 Task: Select the Buenos Aires Time as time zone for the schedule.
Action: Mouse moved to (124, 274)
Screenshot: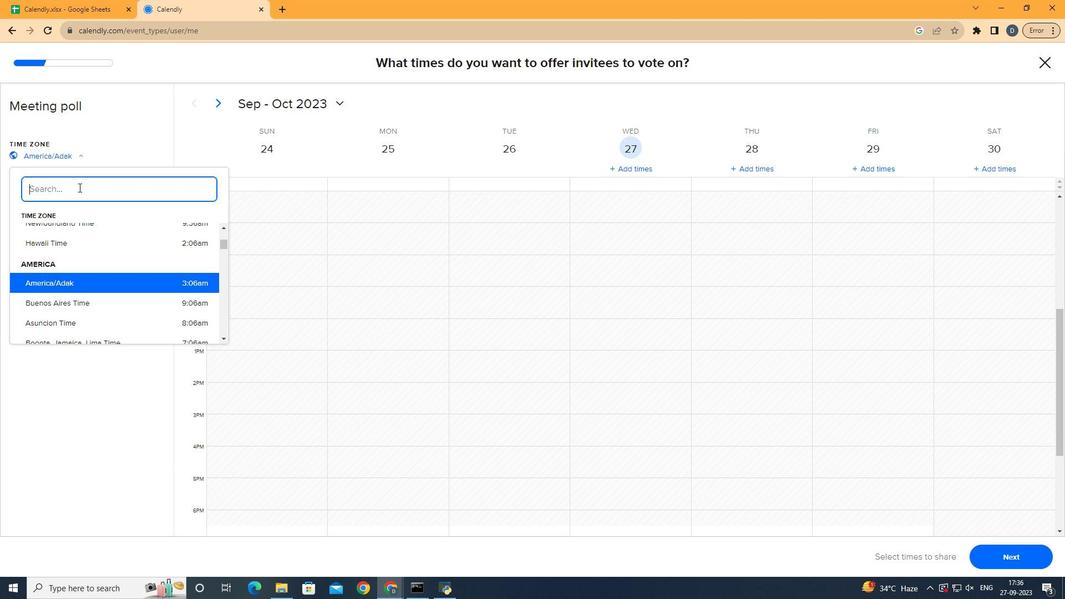 
Action: Mouse pressed left at (124, 274)
Screenshot: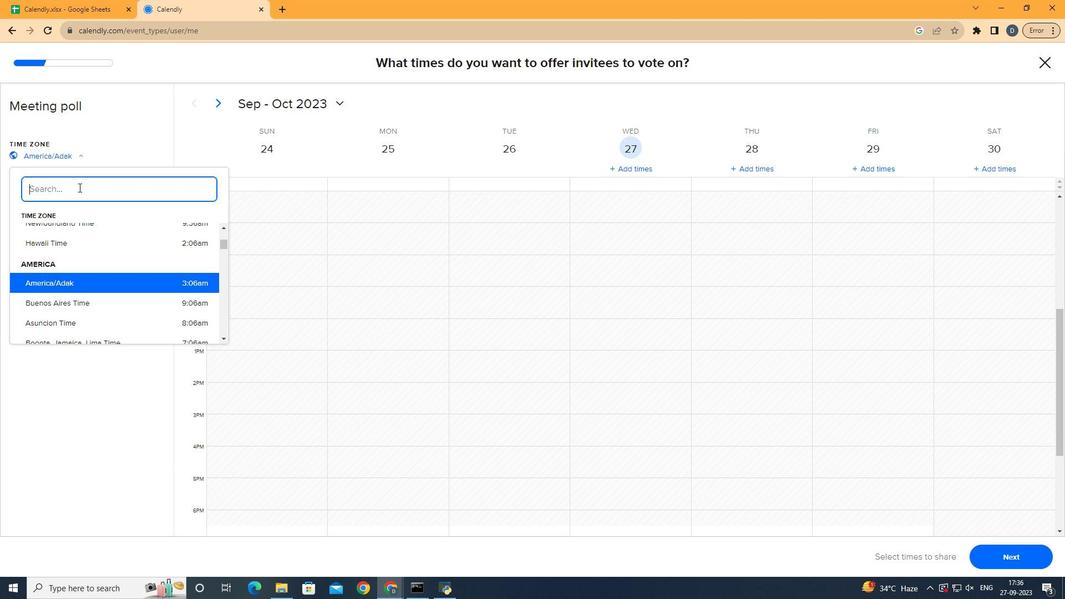 
Action: Mouse moved to (88, 371)
Screenshot: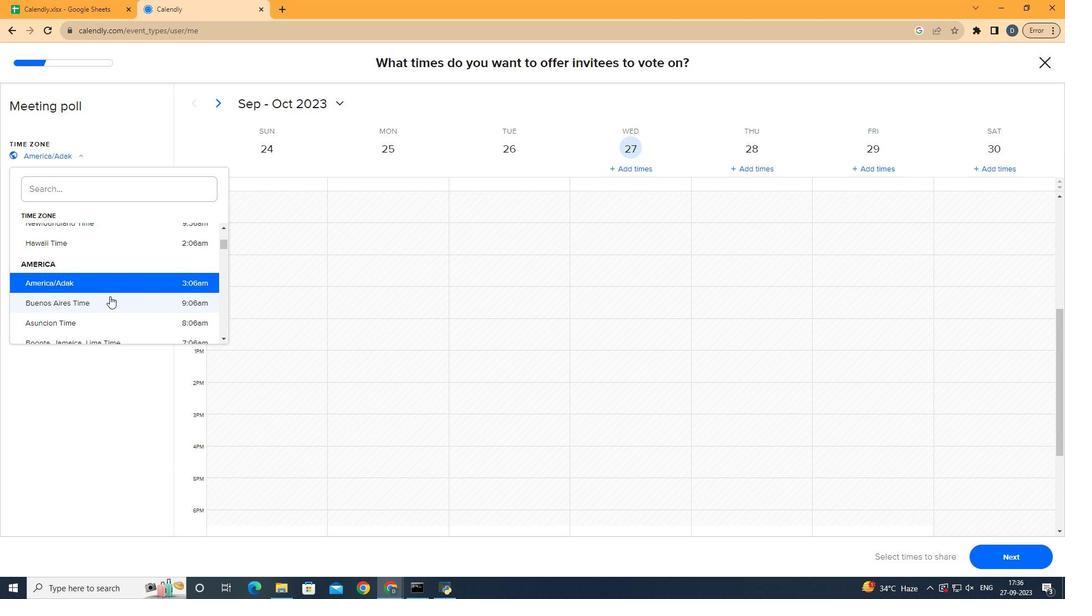 
Action: Mouse pressed left at (88, 371)
Screenshot: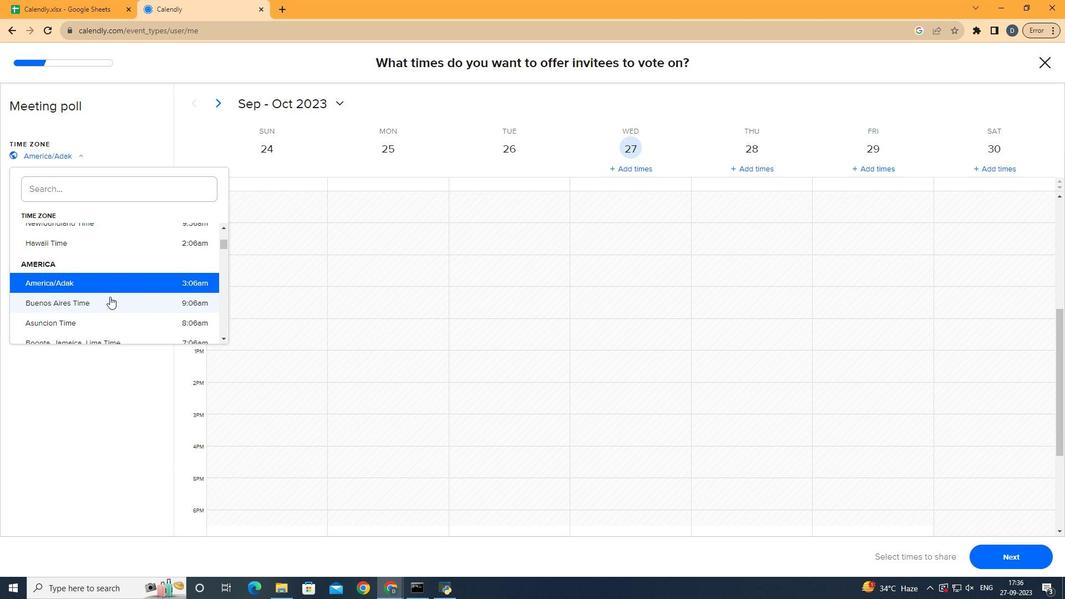 
Action: Mouse moved to (83, 456)
Screenshot: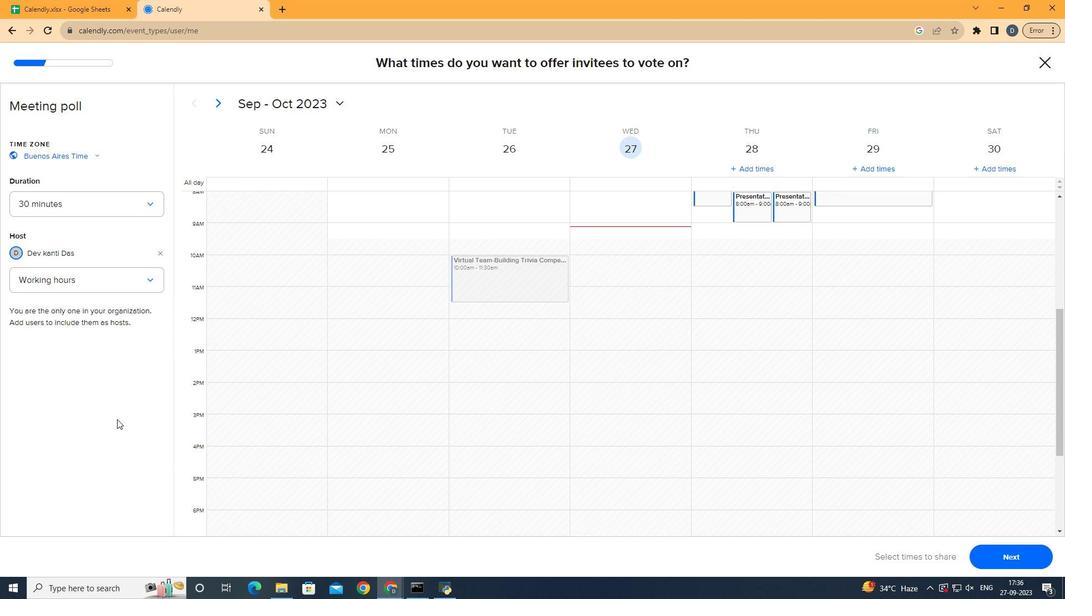 
